 Task: Add a condition where "Group Is not Current user's groups" in pending tickets.
Action: Mouse moved to (128, 392)
Screenshot: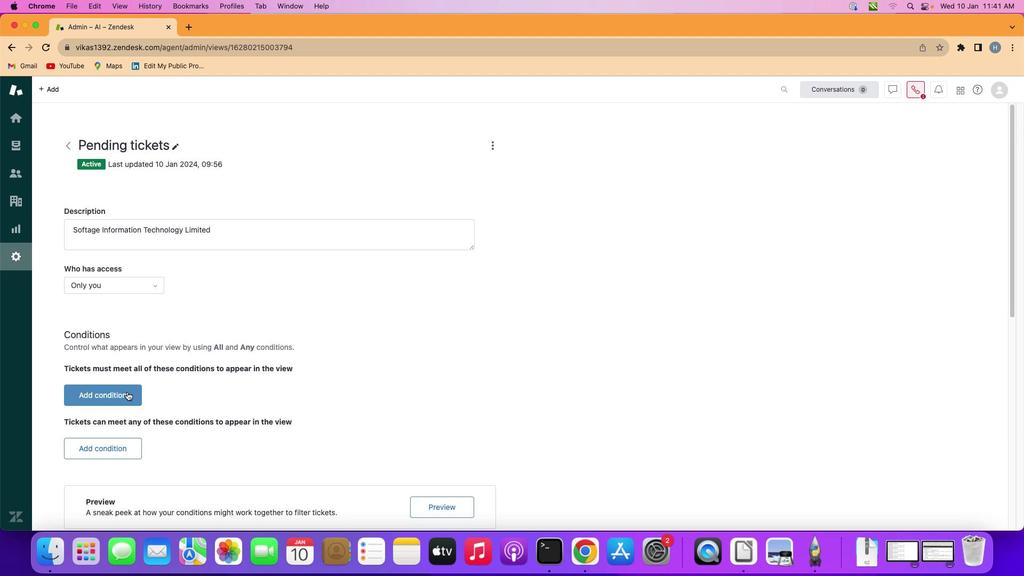 
Action: Mouse pressed left at (128, 392)
Screenshot: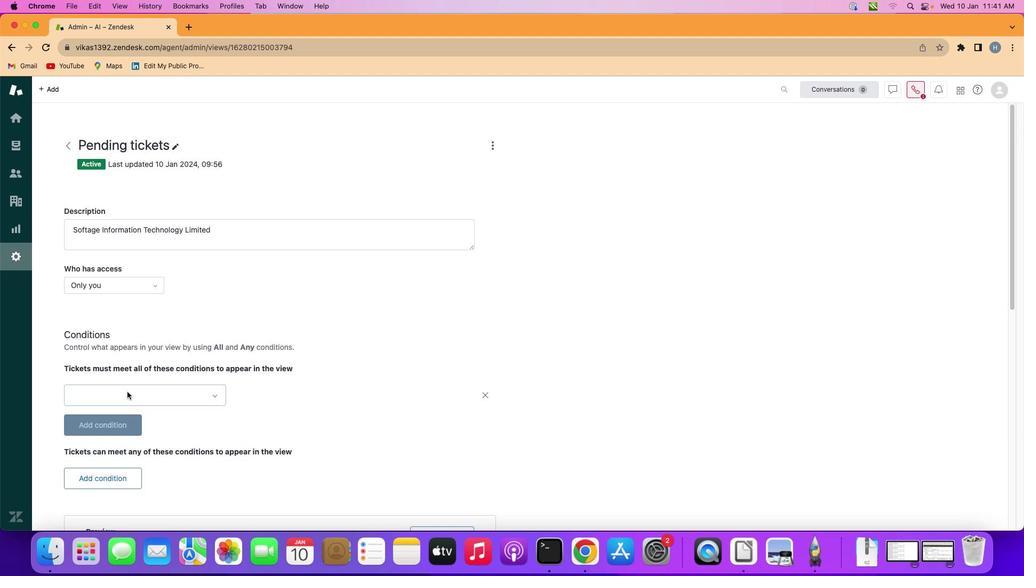 
Action: Mouse moved to (175, 391)
Screenshot: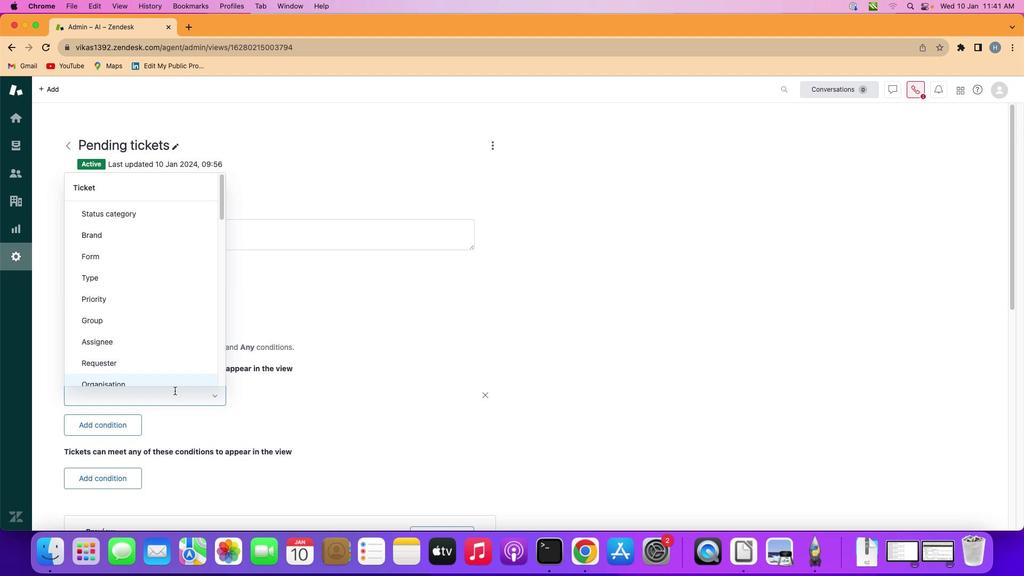 
Action: Mouse pressed left at (175, 391)
Screenshot: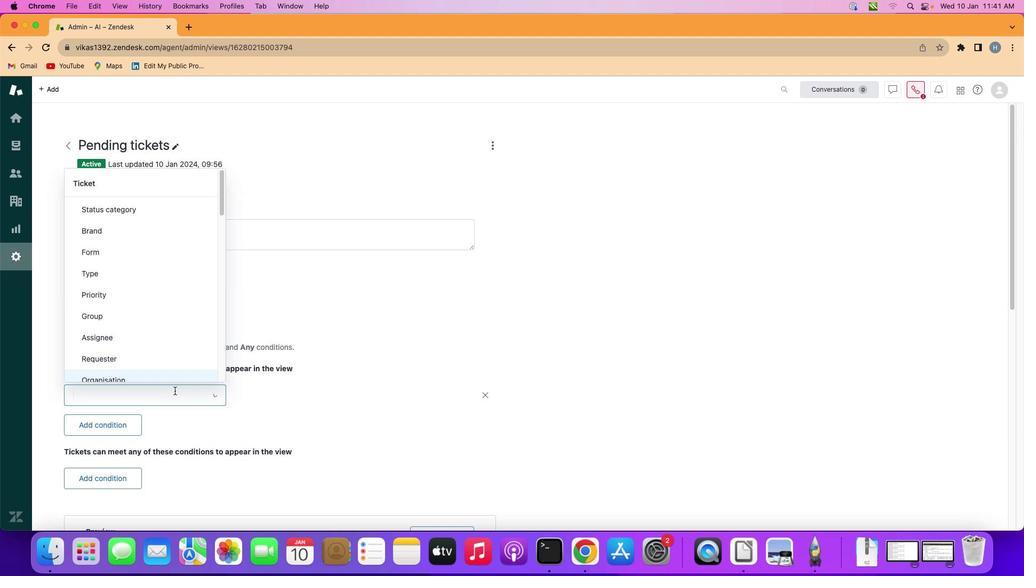 
Action: Mouse moved to (173, 319)
Screenshot: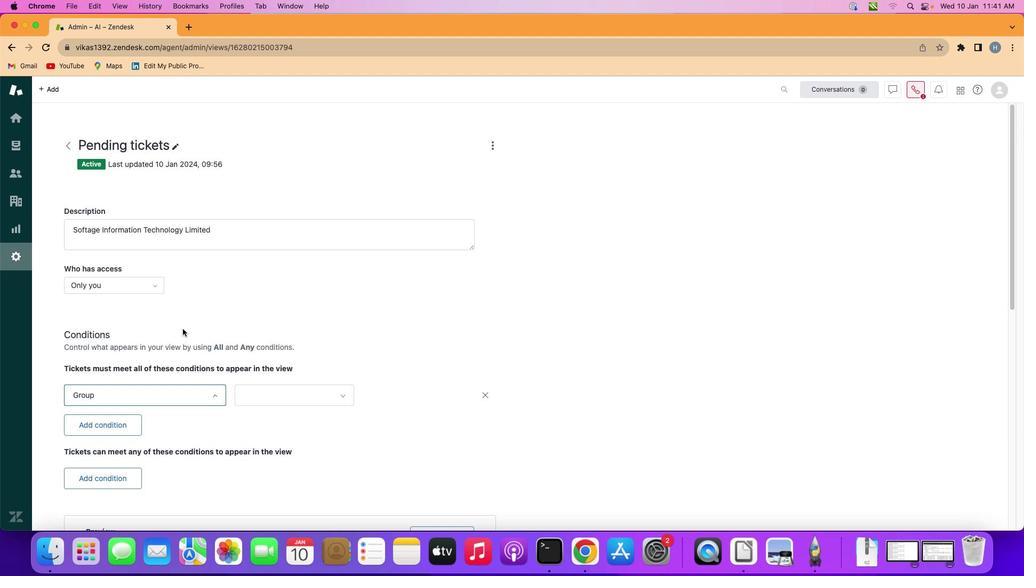 
Action: Mouse pressed left at (173, 319)
Screenshot: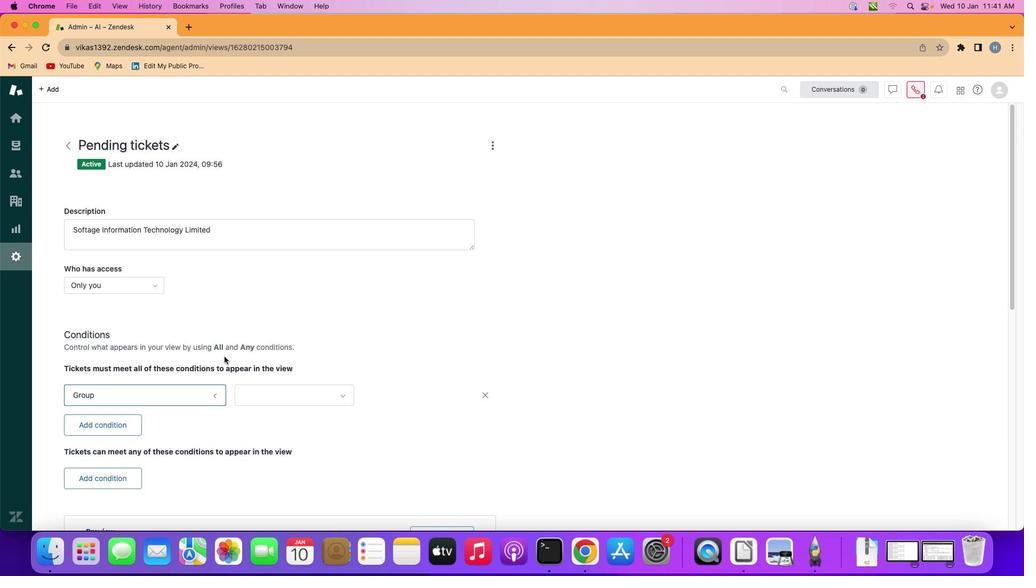 
Action: Mouse moved to (296, 400)
Screenshot: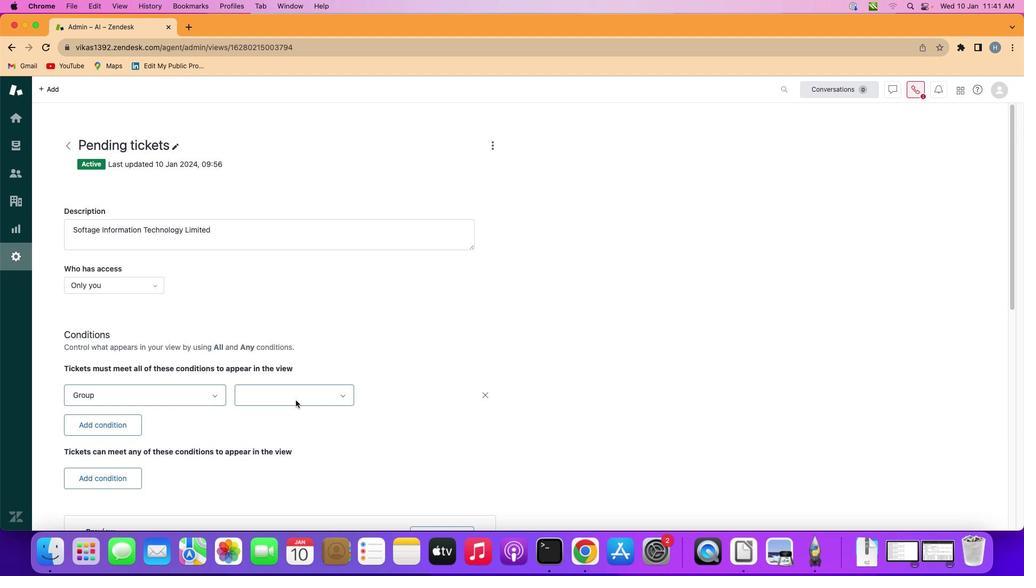 
Action: Mouse pressed left at (296, 400)
Screenshot: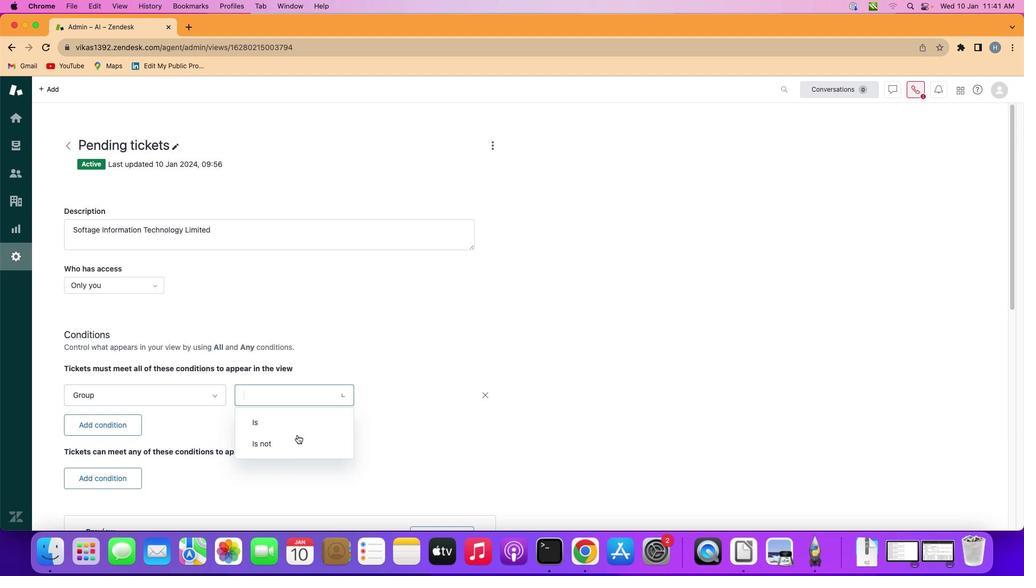 
Action: Mouse moved to (297, 454)
Screenshot: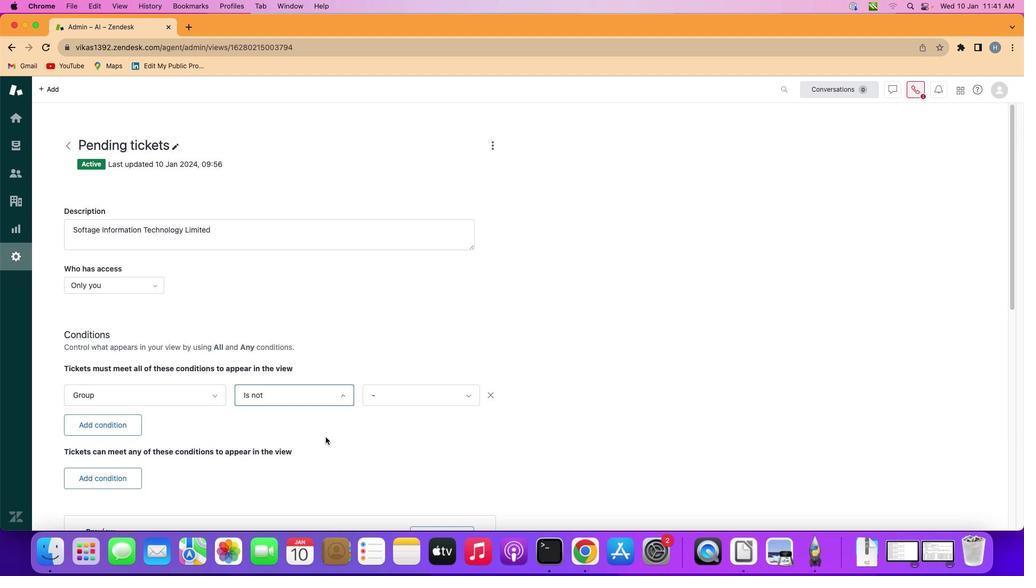 
Action: Mouse pressed left at (297, 454)
Screenshot: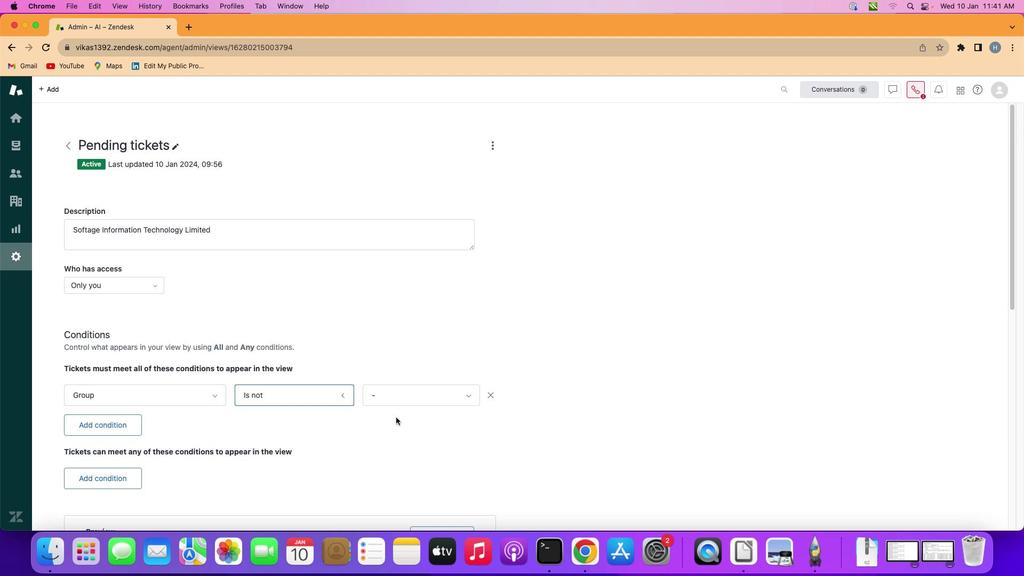 
Action: Mouse moved to (440, 396)
Screenshot: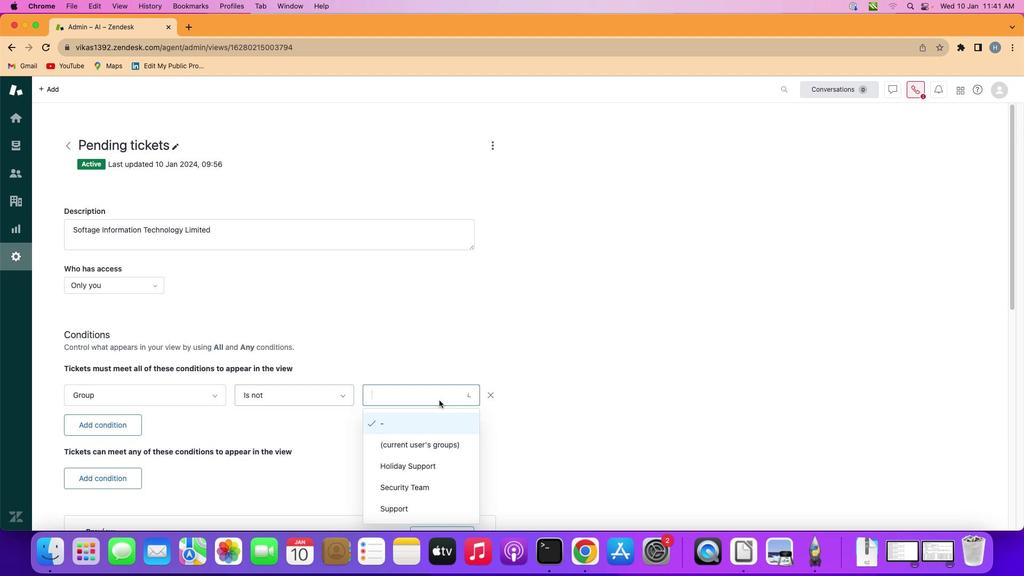 
Action: Mouse pressed left at (440, 396)
Screenshot: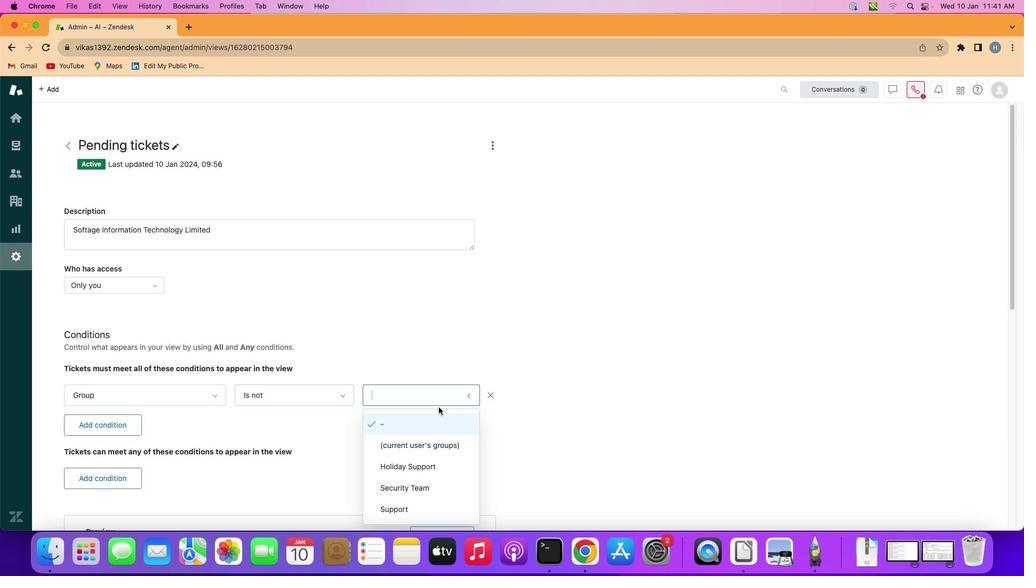 
Action: Mouse moved to (431, 445)
Screenshot: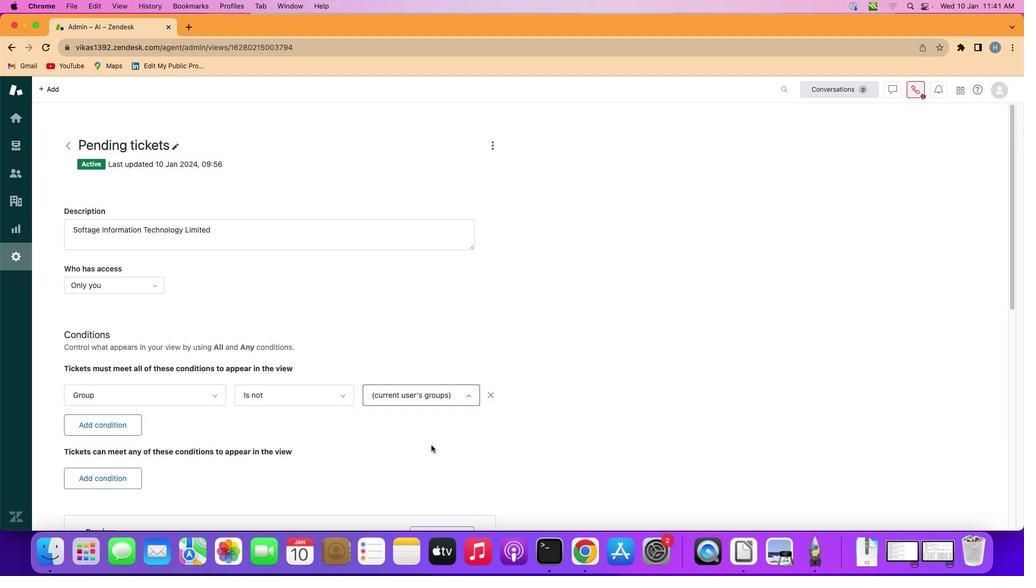 
Action: Mouse pressed left at (431, 445)
Screenshot: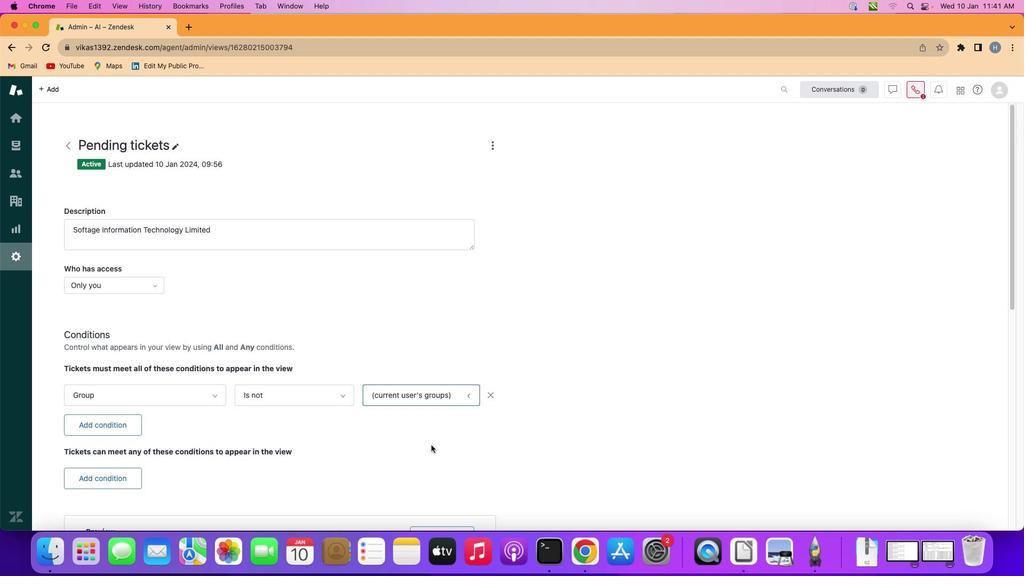 
